 Task: Create a new label named 'softage' and set up a filter to apply this label to emails containing the word 'softage'.
Action: Mouse moved to (114, 360)
Screenshot: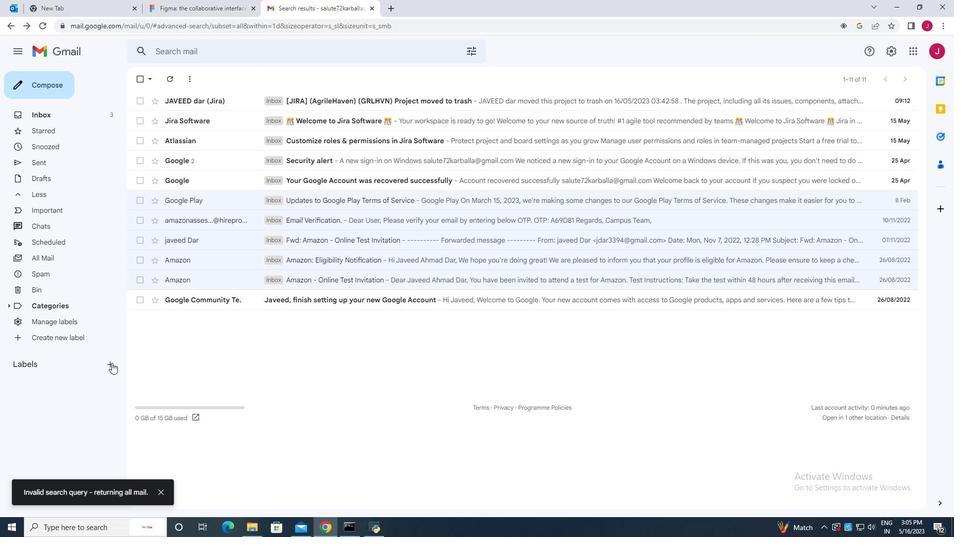 
Action: Mouse pressed left at (114, 360)
Screenshot: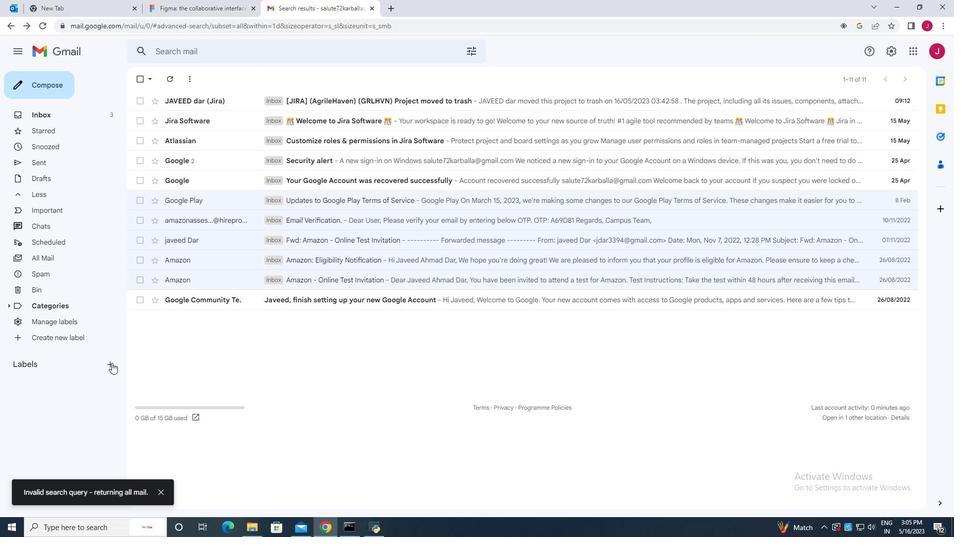 
Action: Mouse moved to (427, 262)
Screenshot: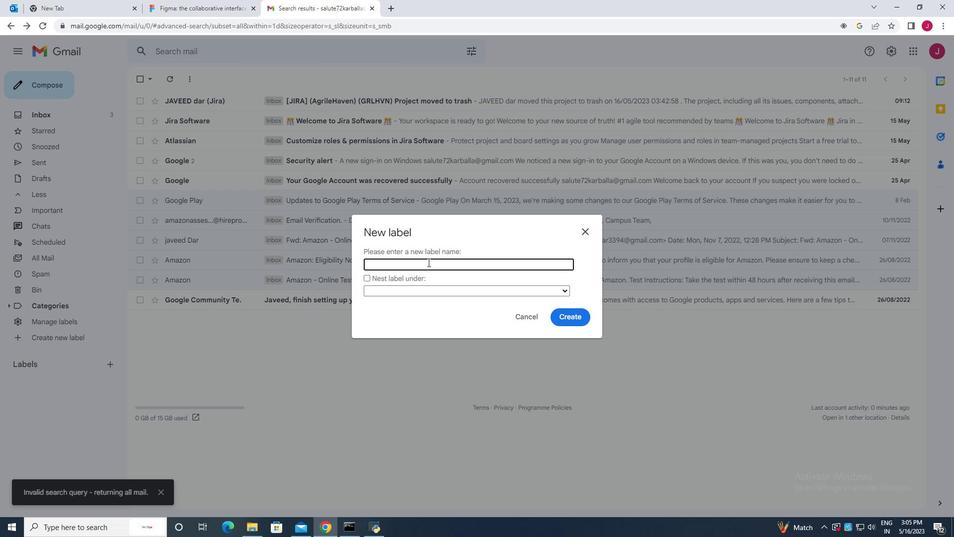 
Action: Key pressed s
Screenshot: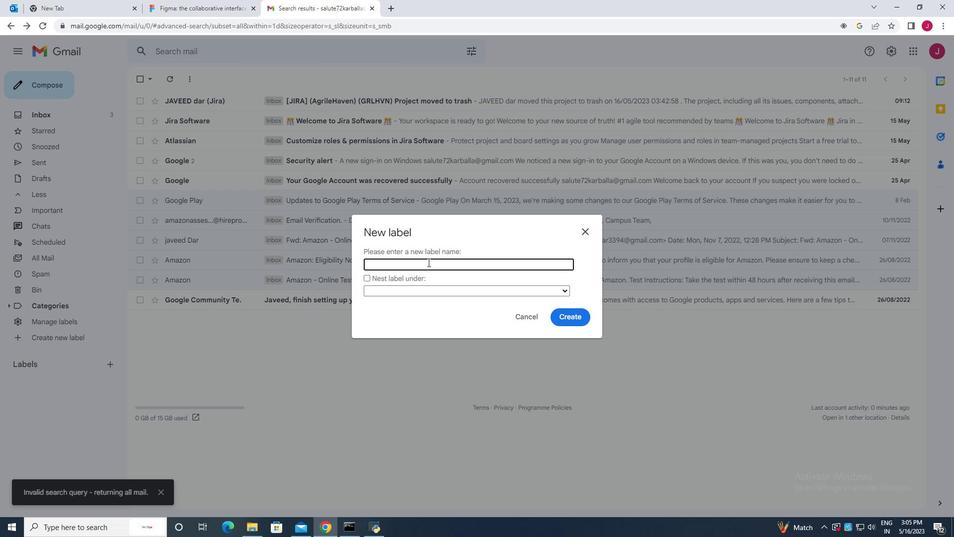 
Action: Mouse moved to (413, 261)
Screenshot: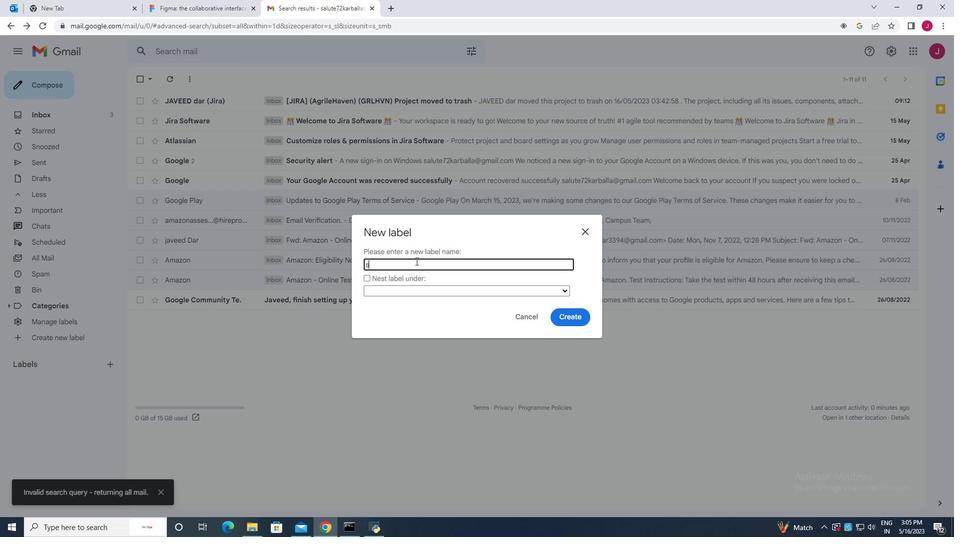 
Action: Key pressed oftage
Screenshot: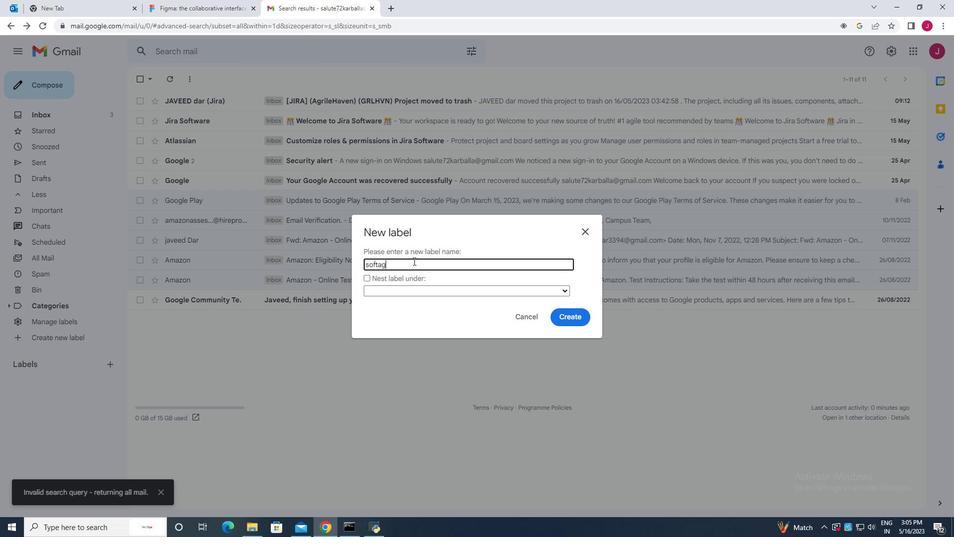 
Action: Mouse moved to (576, 316)
Screenshot: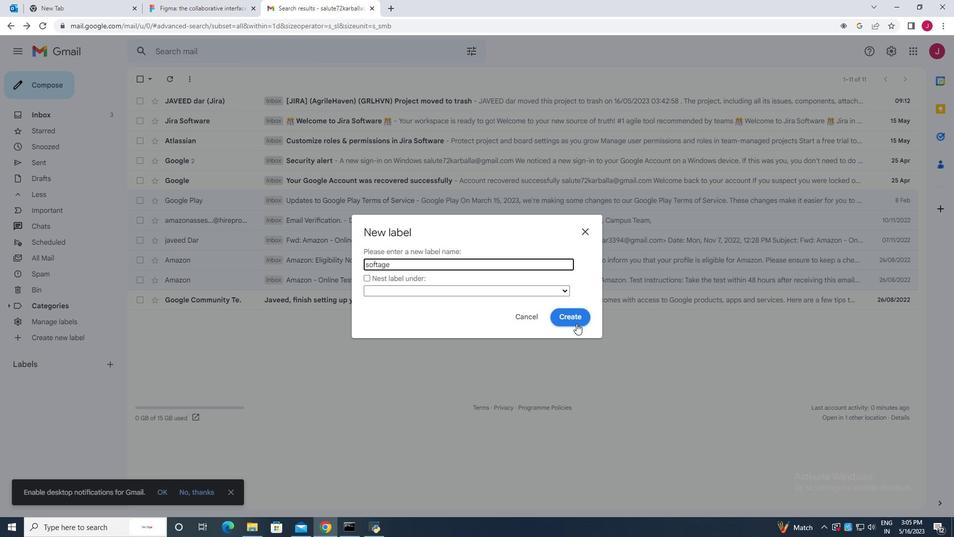 
Action: Mouse pressed left at (576, 316)
Screenshot: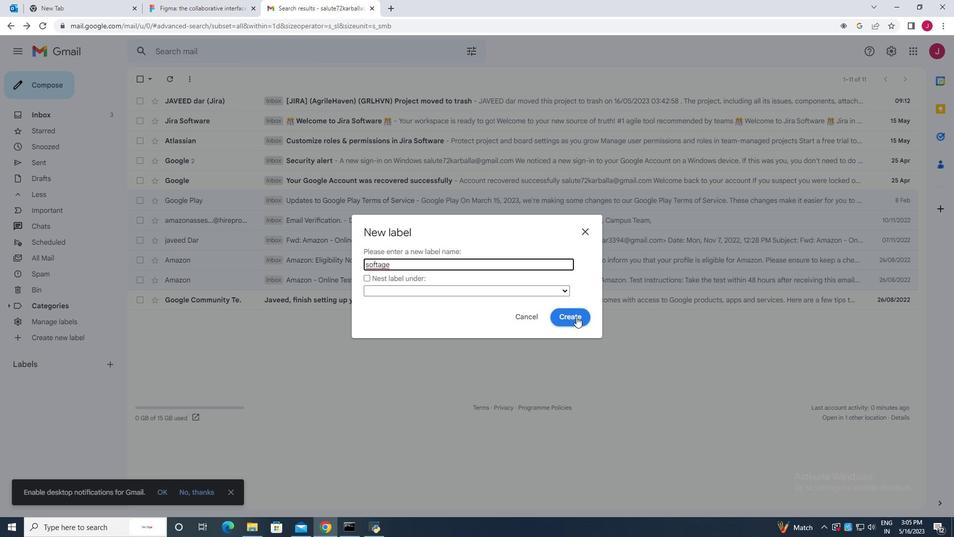
Action: Mouse moved to (58, 387)
Screenshot: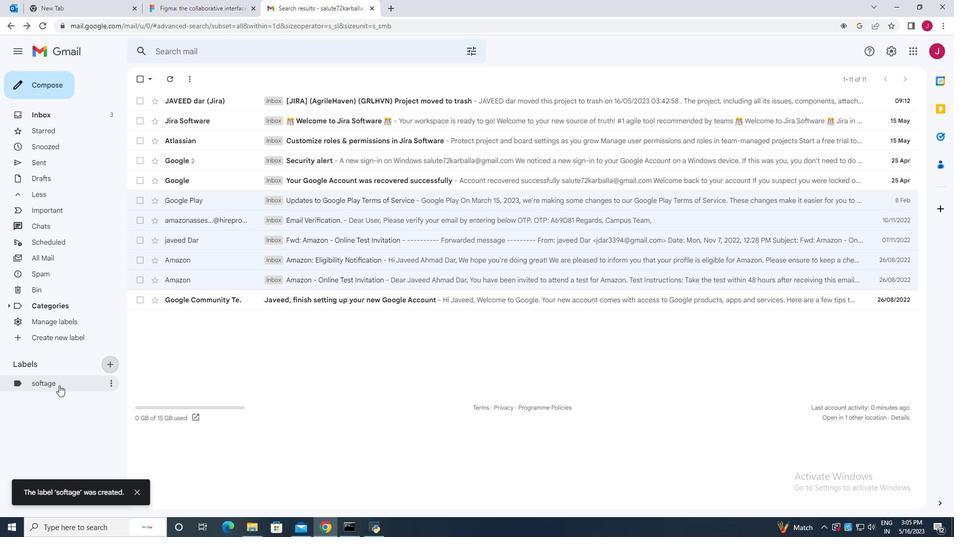 
Action: Mouse pressed left at (58, 387)
Screenshot: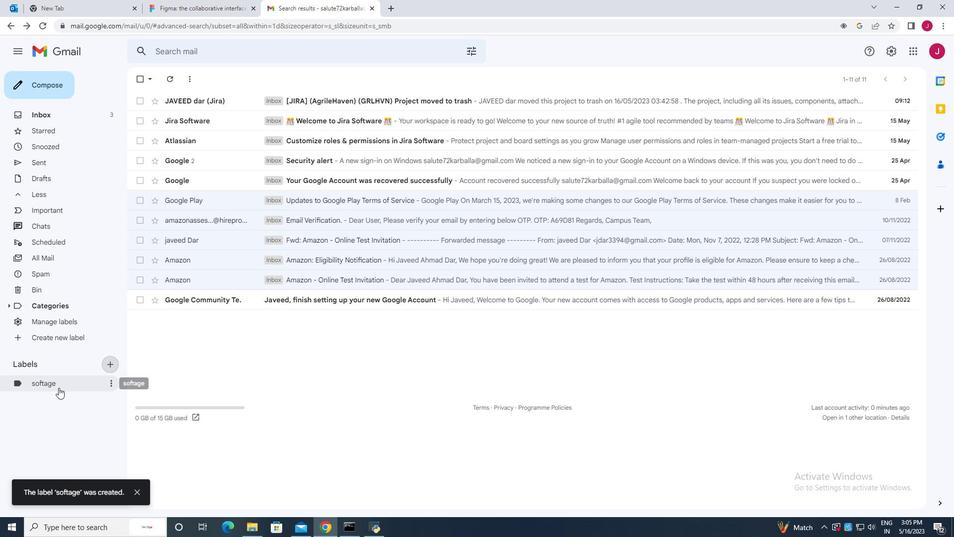 
Action: Mouse moved to (473, 47)
Screenshot: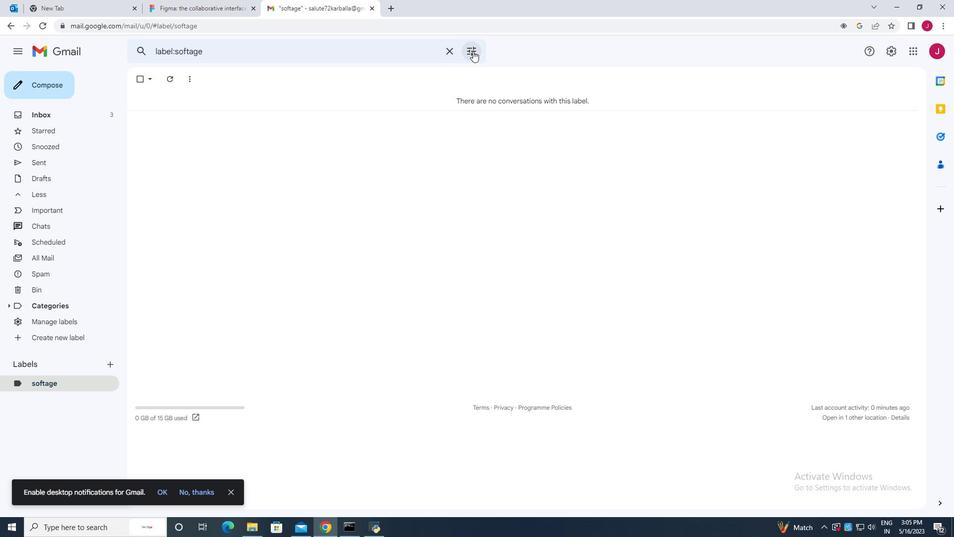 
Action: Mouse pressed left at (473, 47)
Screenshot: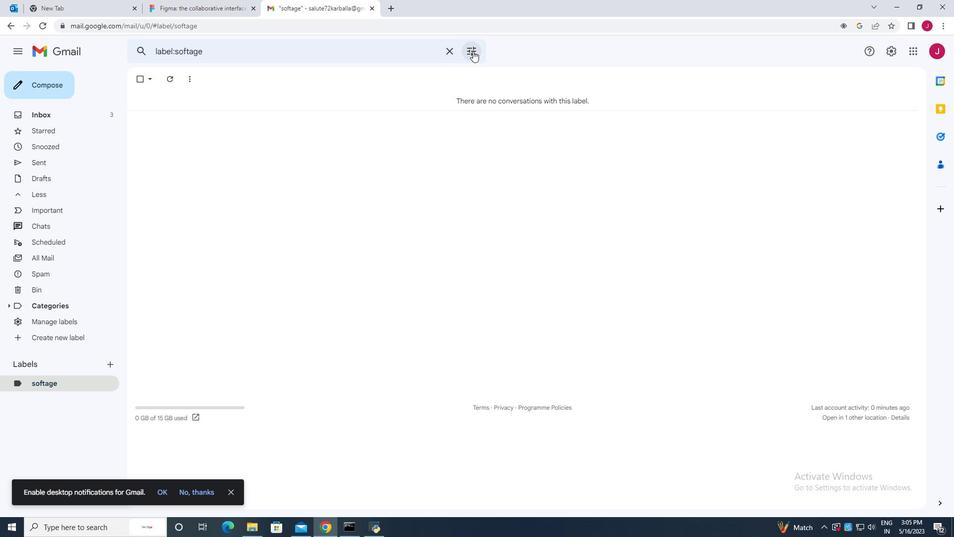 
Action: Mouse moved to (399, 262)
Screenshot: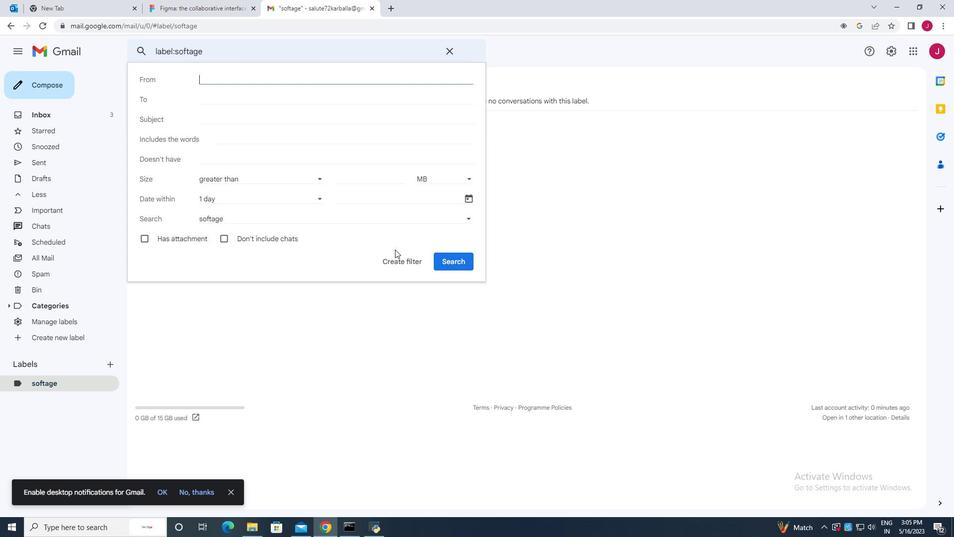 
Action: Mouse pressed left at (399, 262)
Screenshot: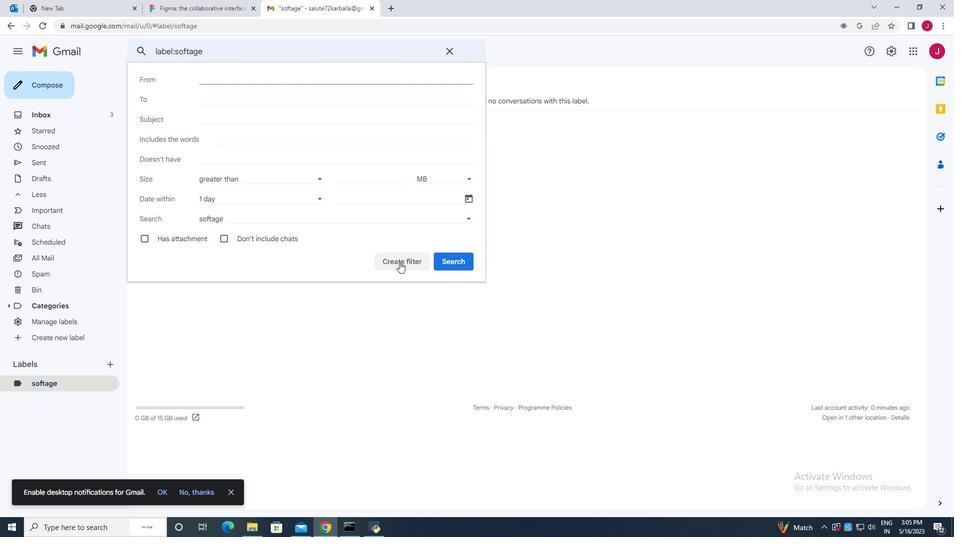 
Action: Mouse moved to (568, 313)
Screenshot: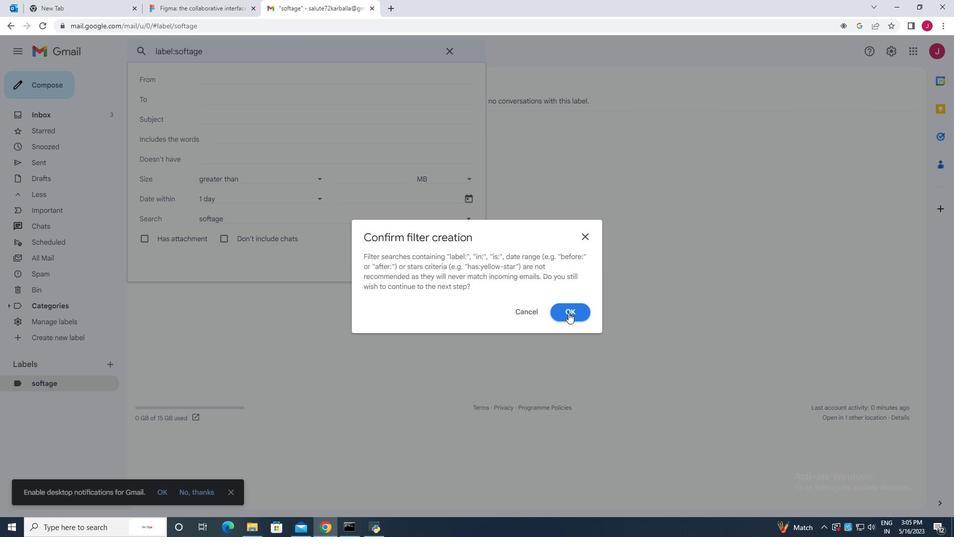 
Action: Mouse pressed left at (568, 313)
Screenshot: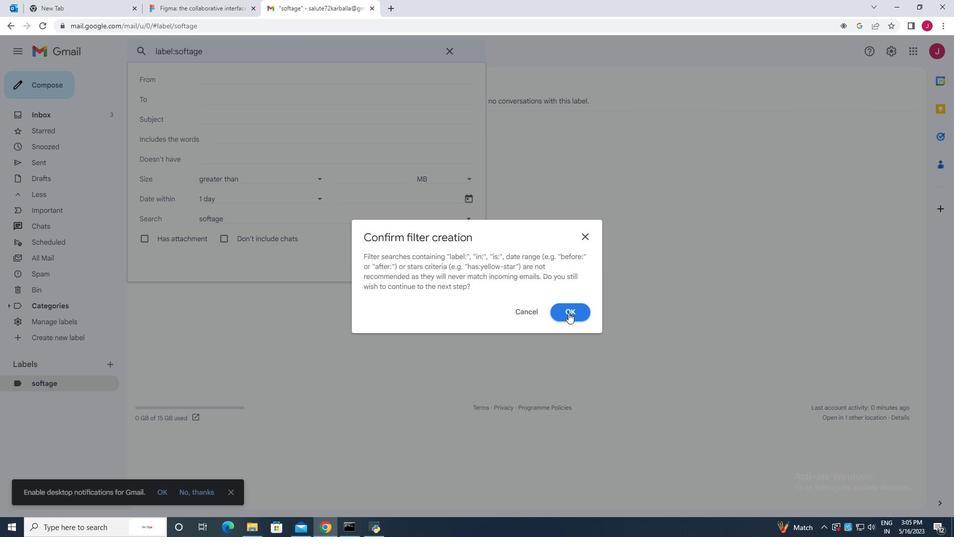
Action: Mouse moved to (244, 155)
Screenshot: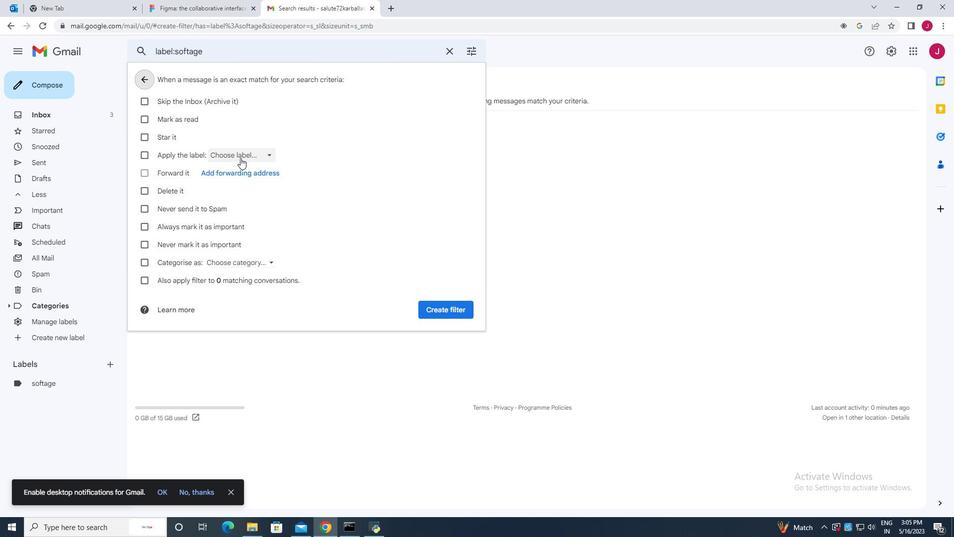 
Action: Mouse pressed left at (244, 155)
Screenshot: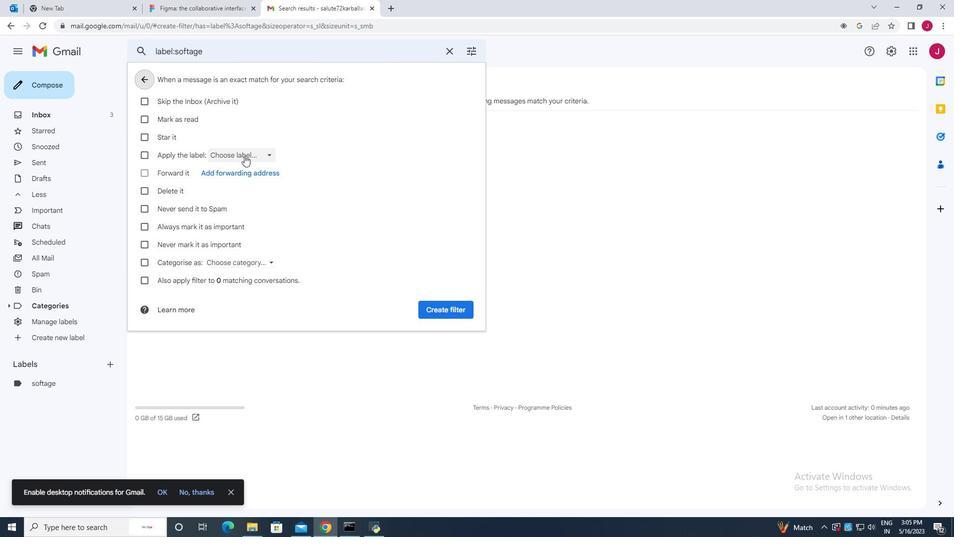 
Action: Mouse moved to (252, 195)
Screenshot: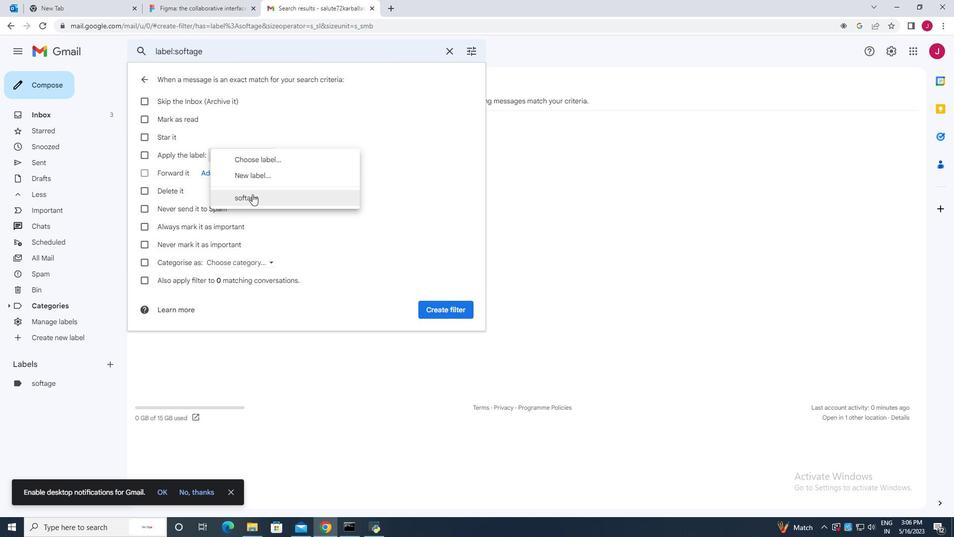 
Action: Mouse pressed left at (252, 195)
Screenshot: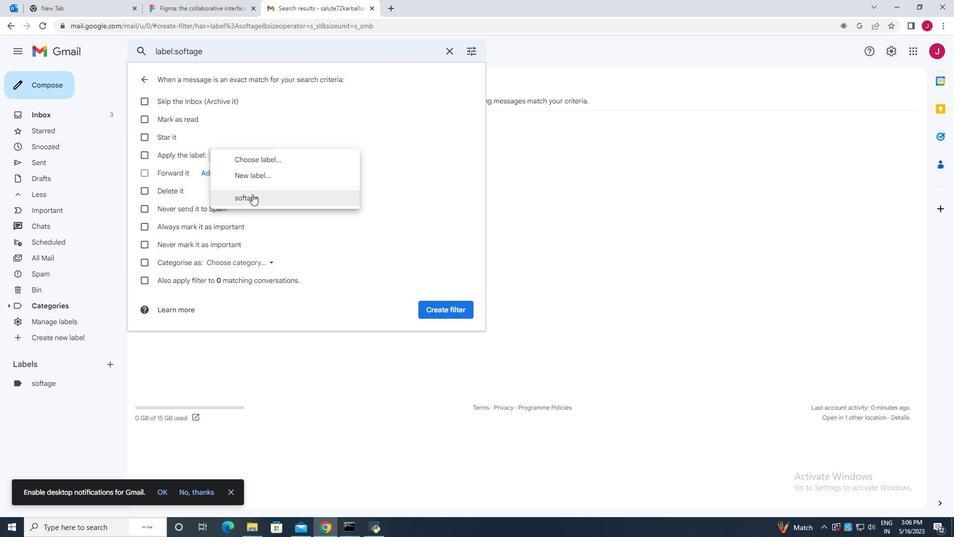 
Action: Mouse moved to (439, 308)
Screenshot: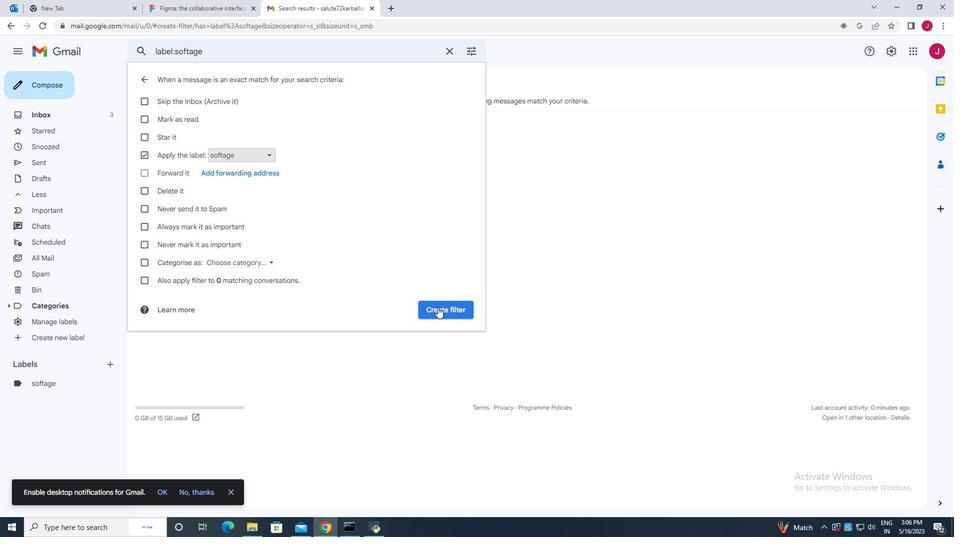 
Action: Mouse pressed left at (439, 308)
Screenshot: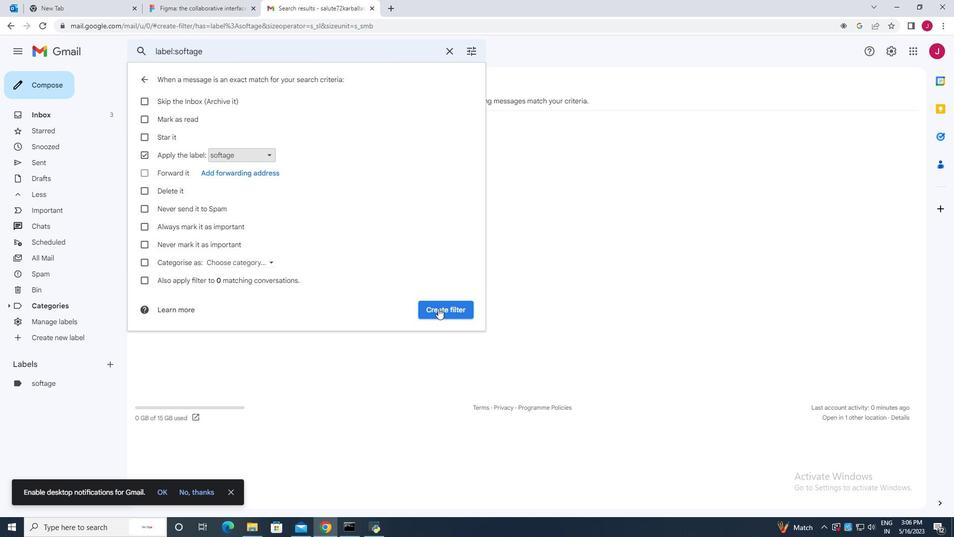 
Action: Mouse moved to (411, 241)
Screenshot: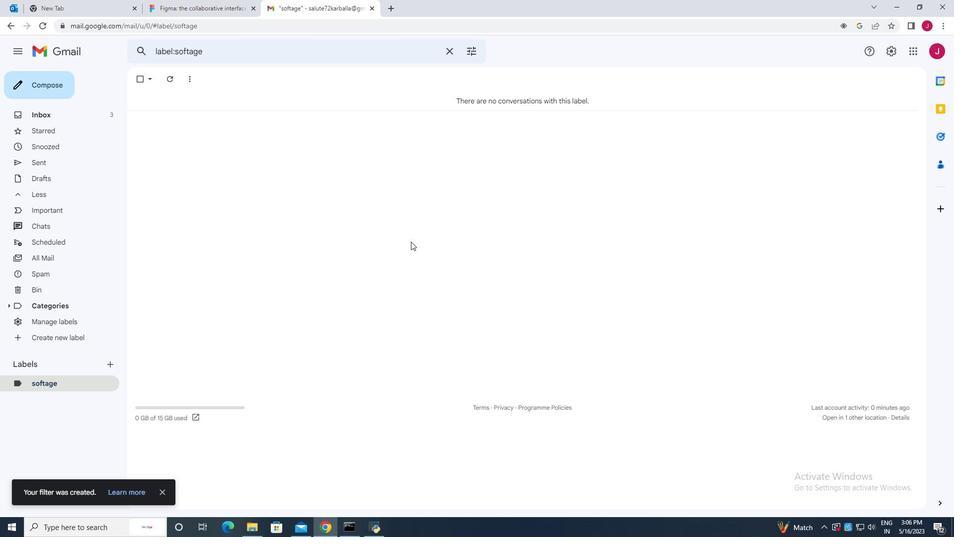
